 Task: Create New Customer with Customer Name: Black Walnut Cafe, Billing Address Line1: 4729 Huntz Lane, Billing Address Line2:  Bolton, Billing Address Line3:  Massachusetts 01740
Action: Mouse moved to (185, 40)
Screenshot: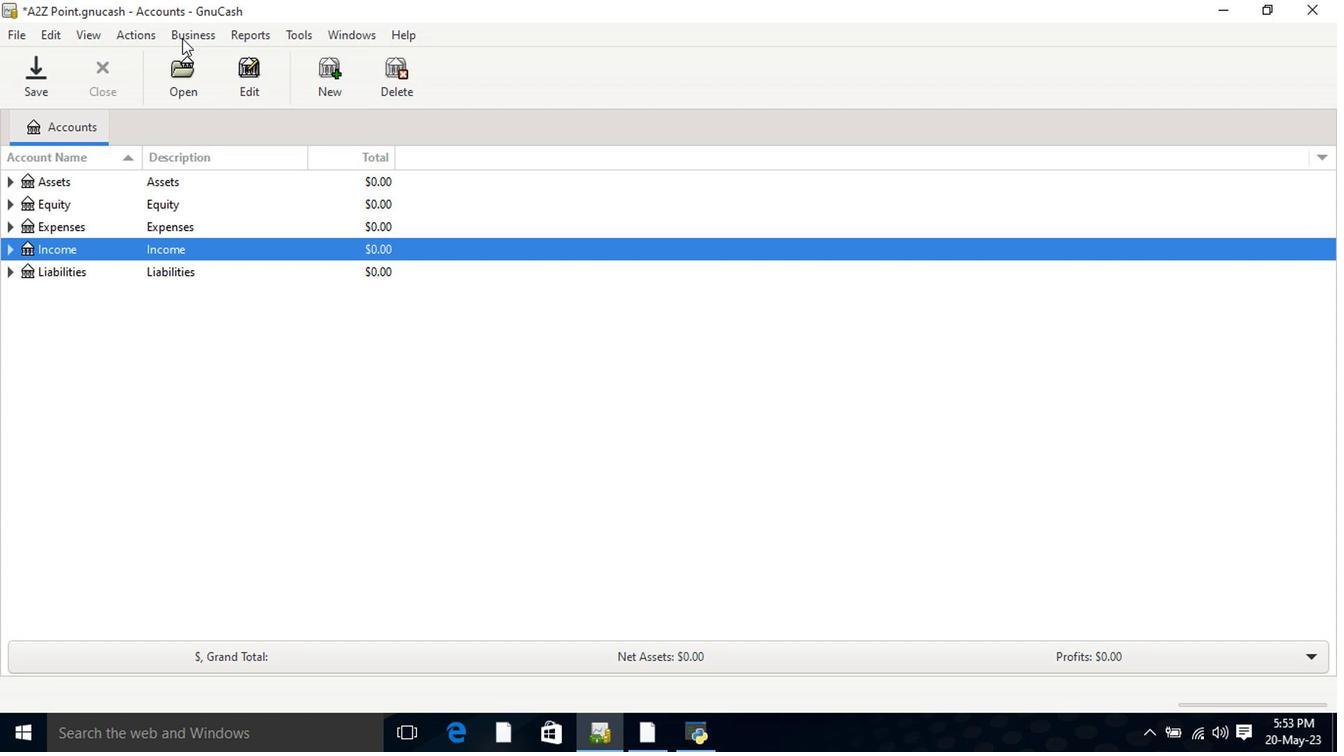 
Action: Mouse pressed left at (185, 40)
Screenshot: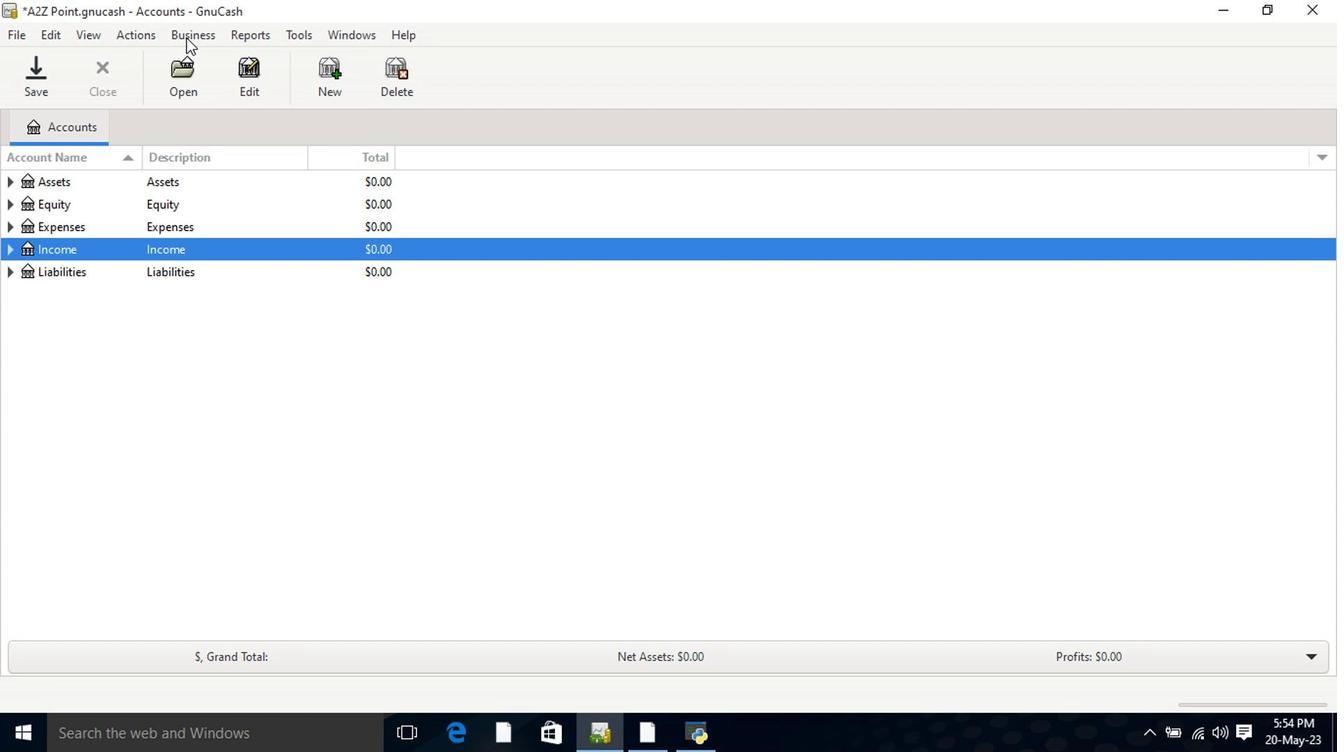 
Action: Mouse moved to (412, 91)
Screenshot: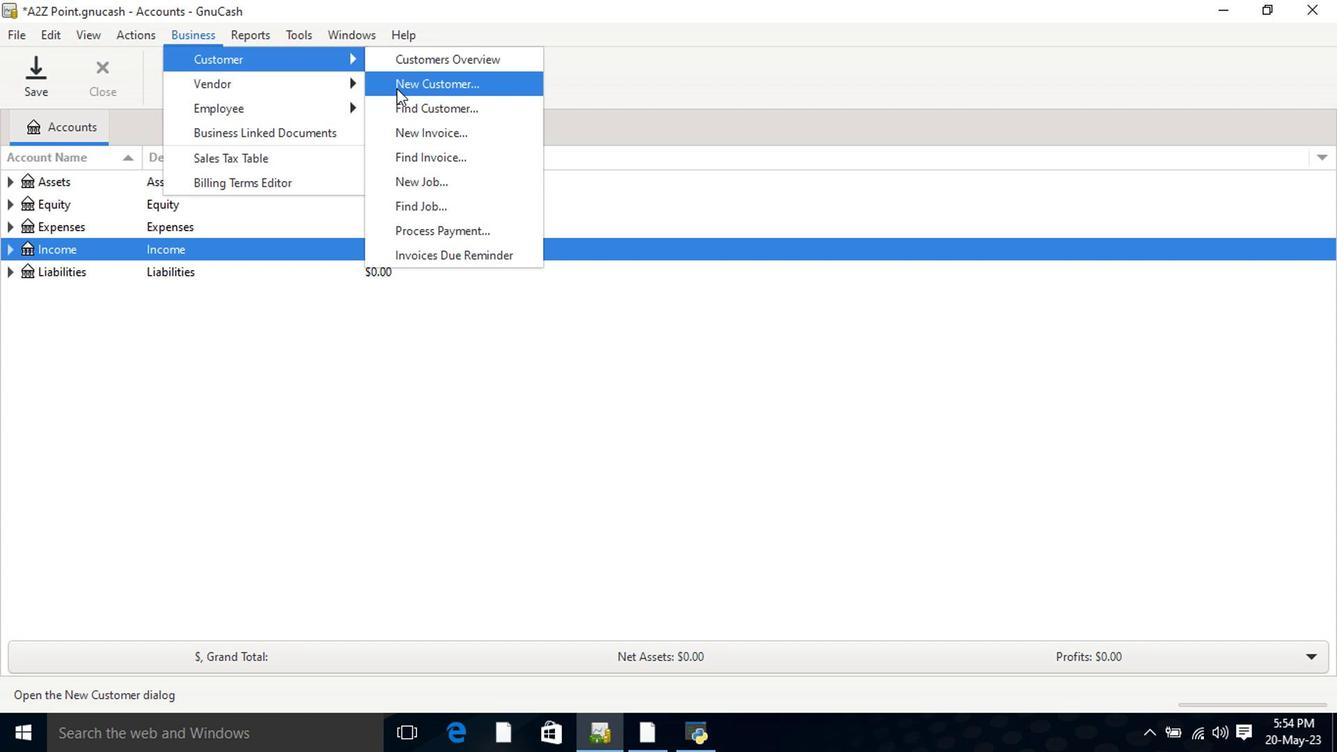 
Action: Mouse pressed left at (412, 91)
Screenshot: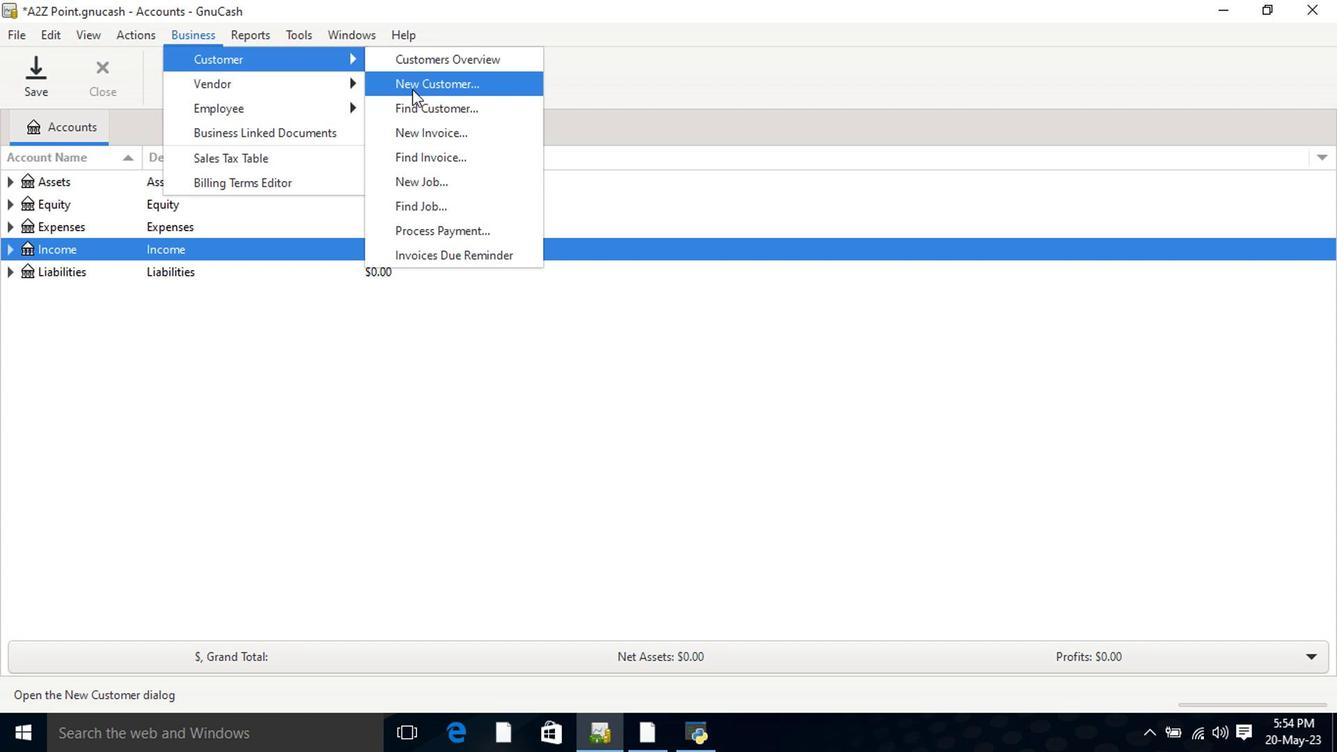 
Action: Mouse moved to (436, 142)
Screenshot: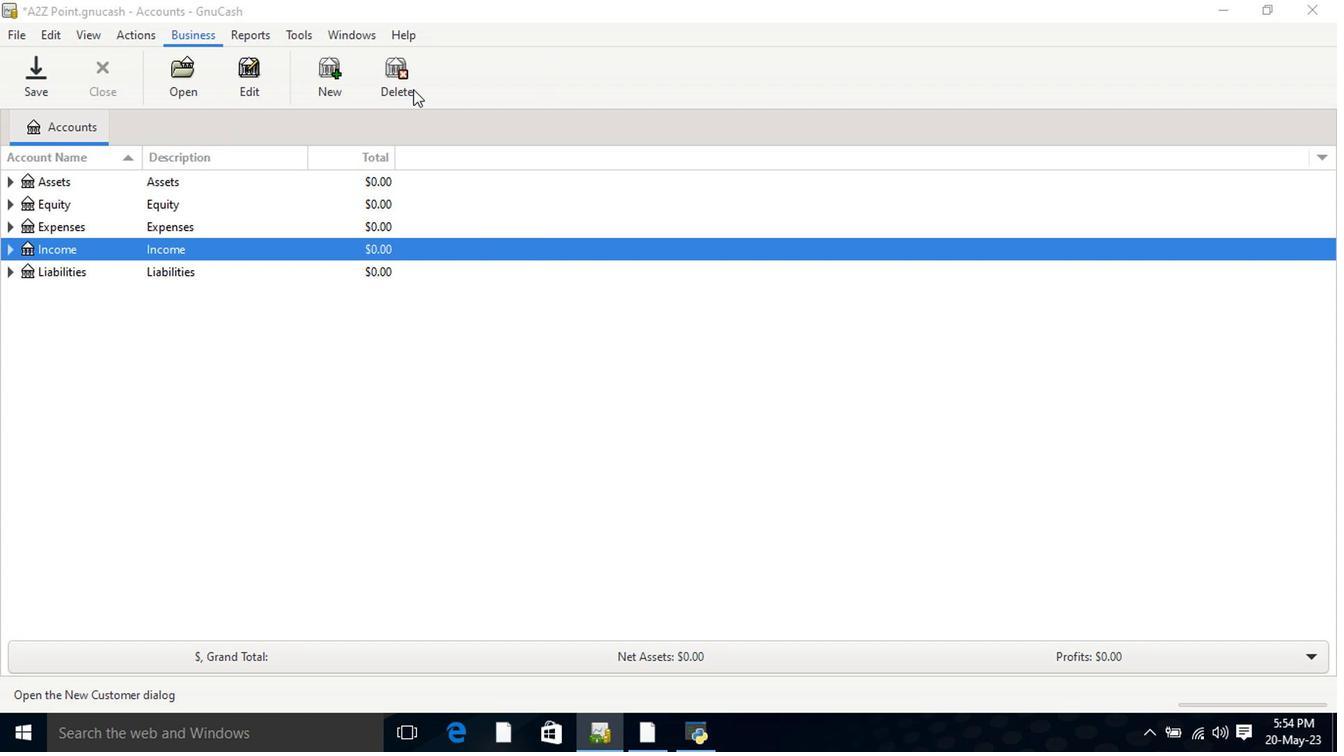 
Action: Key pressed <Key.shift>lack<Key.space><Key.shift>Walnut<Key.space><Key.shift>Cafe<Key.tab><Key.tab>4729<Key.space><Key.shift>hu<Key.backspace><Key.backspace><Key.shift>Hun<Key.space><Key.shift>Lane<Key.tab><Key.shift>Bolton<Key.space><Key.backspace><Key.tab><Key.shift>Ma<Key.tab>
Screenshot: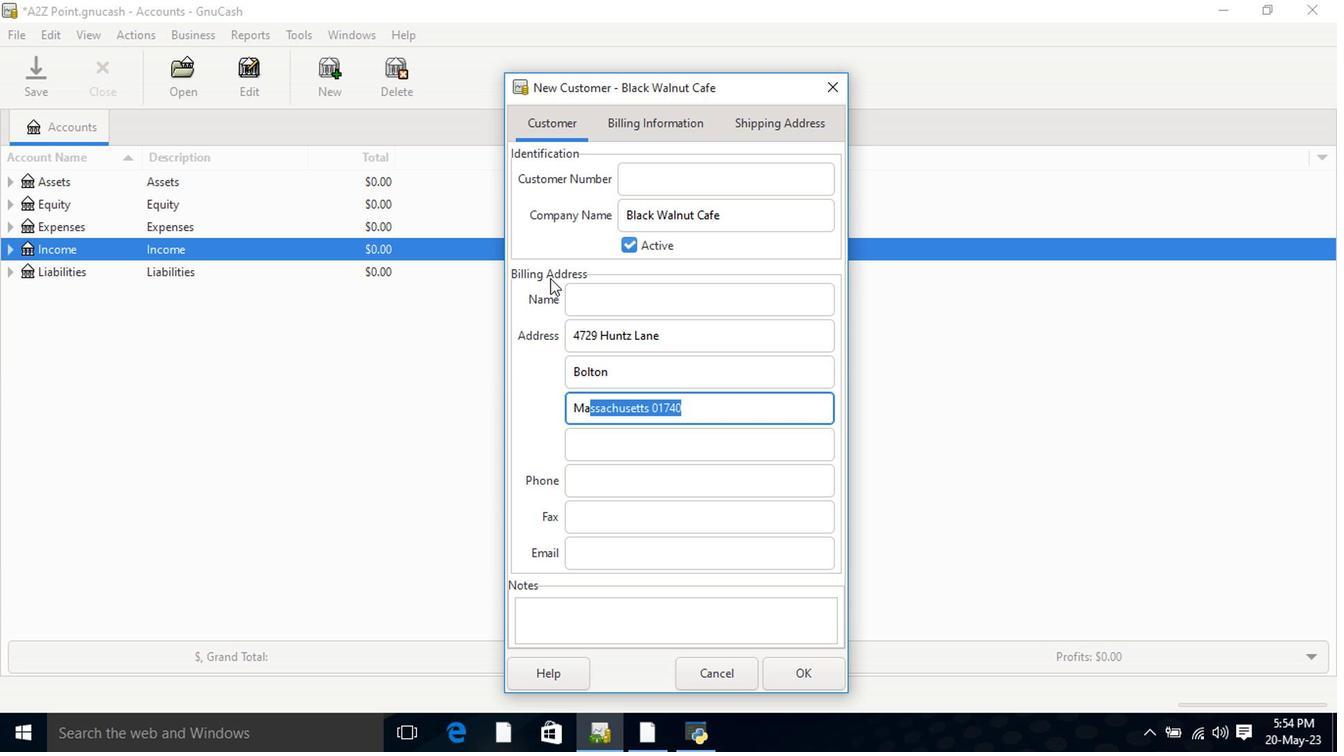 
Action: Mouse moved to (798, 673)
Screenshot: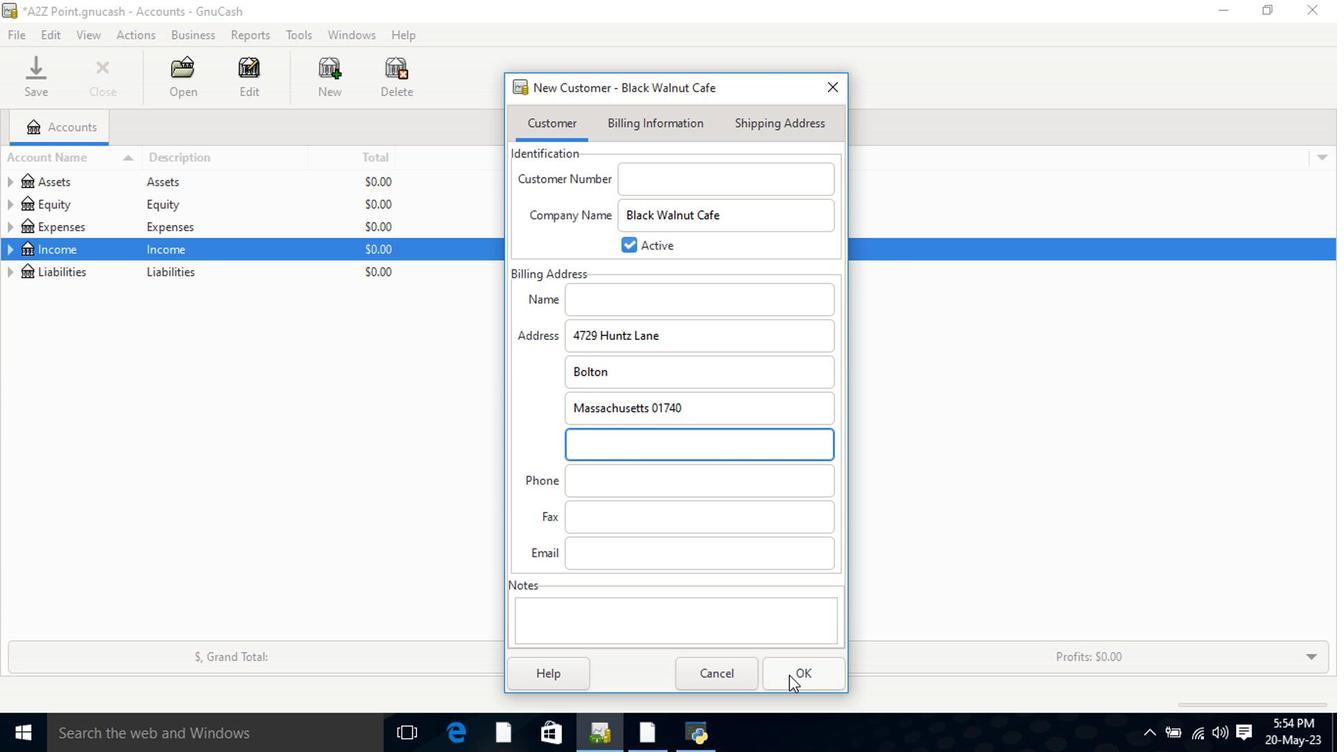 
Action: Mouse pressed left at (798, 673)
Screenshot: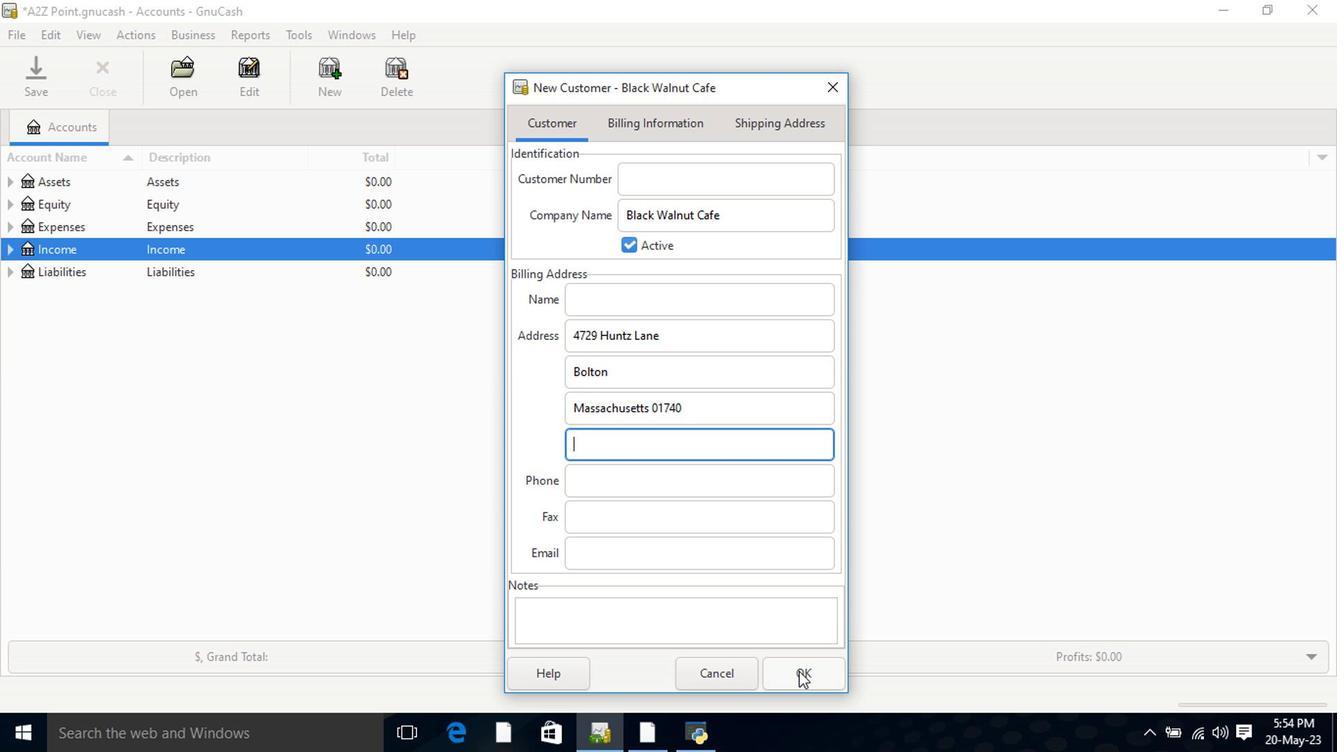 
